 Task: Create a section Feature Fest and in the section, add a milestone Continuous Integration and Continuous Deployment (CI/CD) Implementation in the project ZenithTech.
Action: Mouse moved to (213, 597)
Screenshot: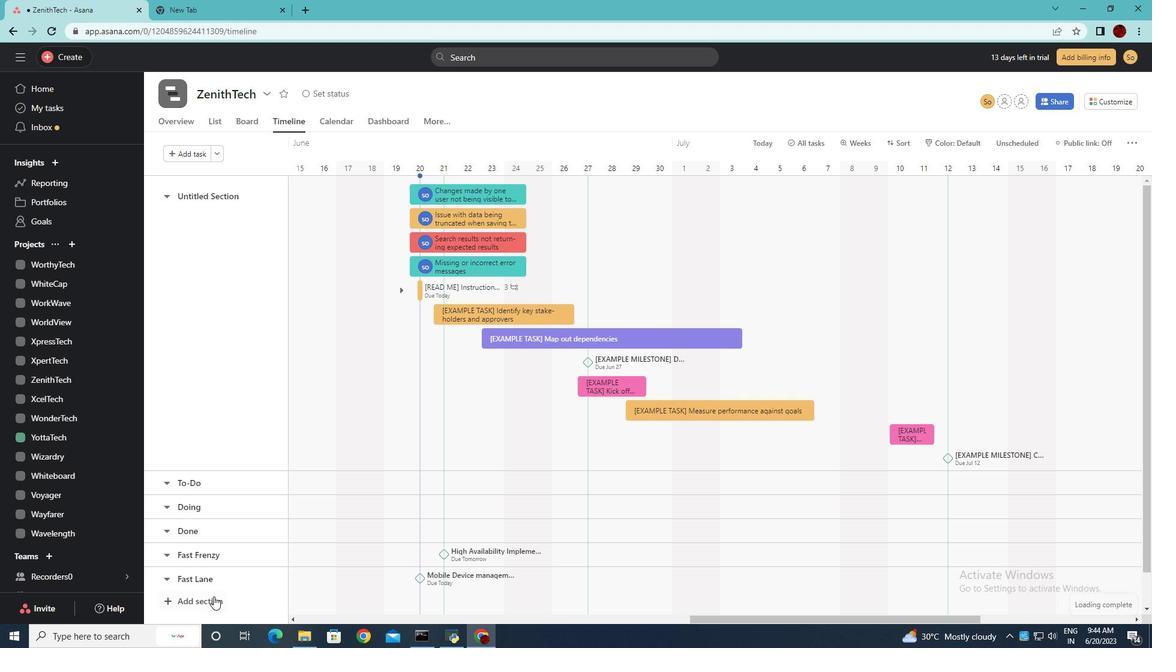 
Action: Mouse pressed left at (213, 597)
Screenshot: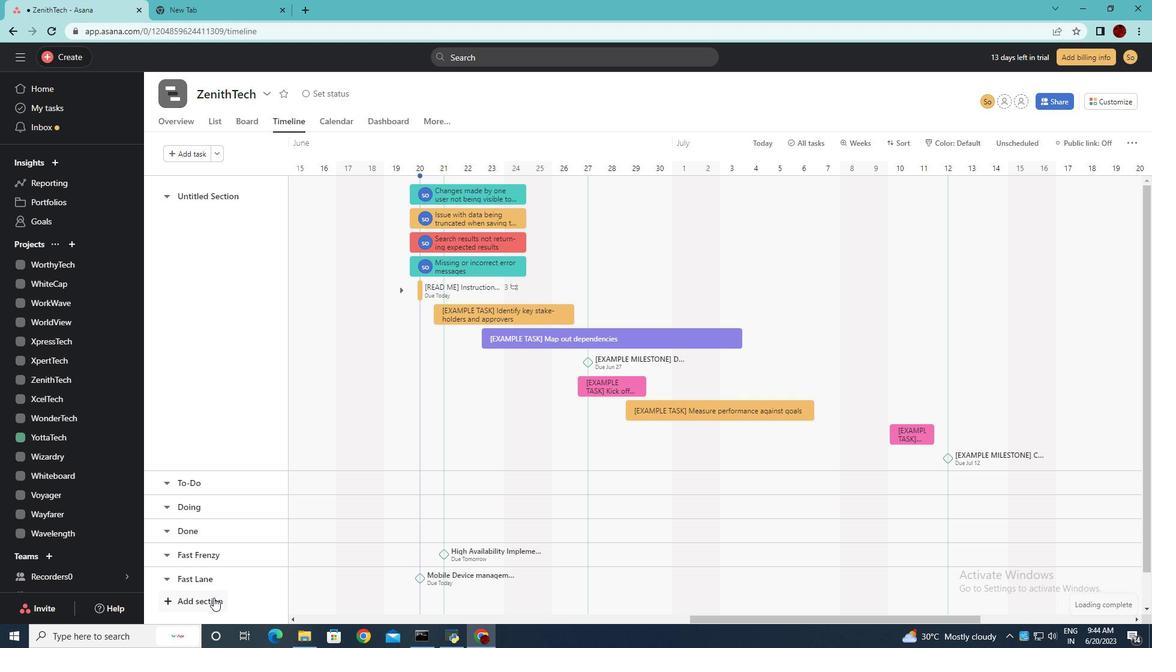 
Action: Key pressed <Key.shift>Feature<Key.space><Key.shift>Fest<Key.enter>
Screenshot: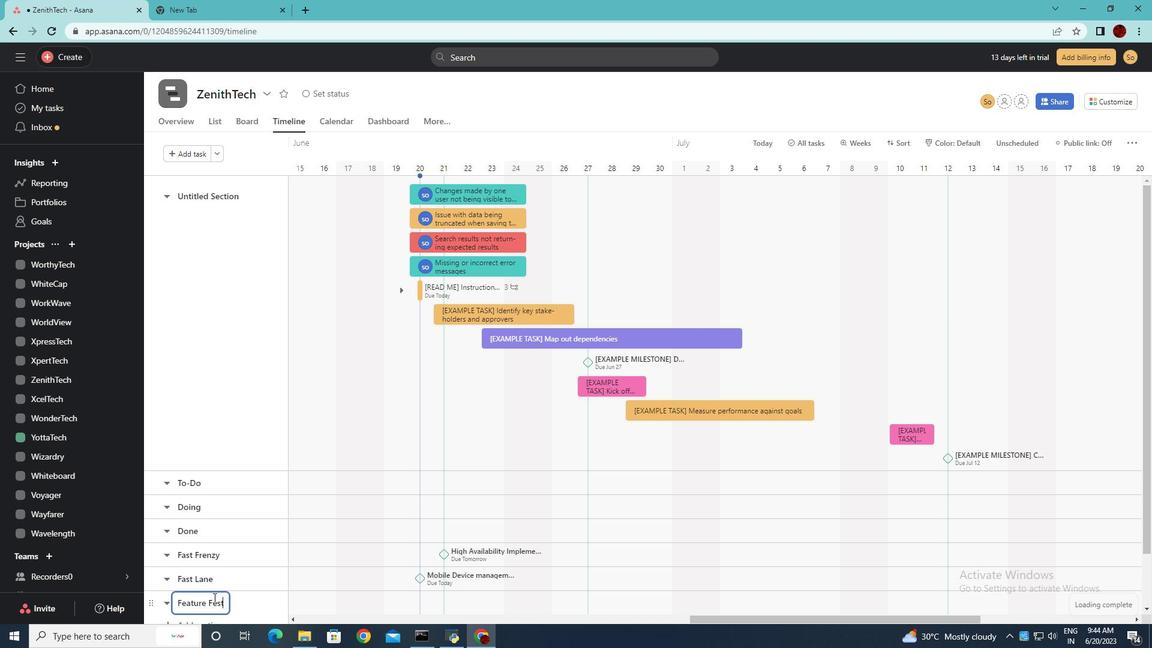 
Action: Mouse moved to (317, 605)
Screenshot: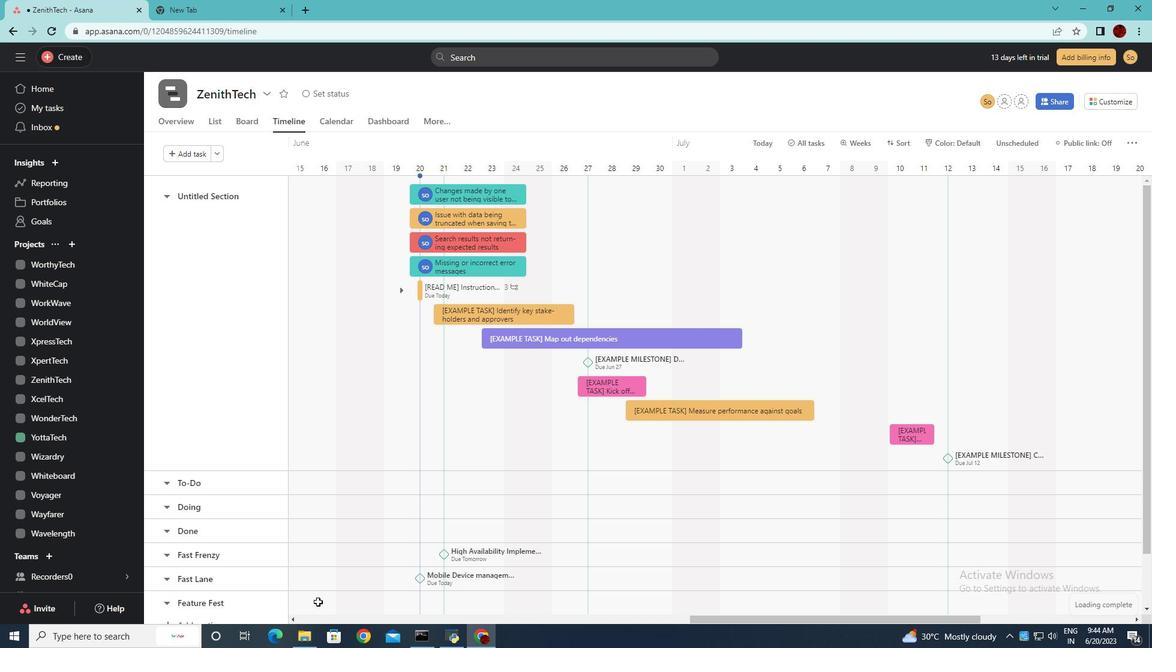 
Action: Mouse pressed left at (317, 605)
Screenshot: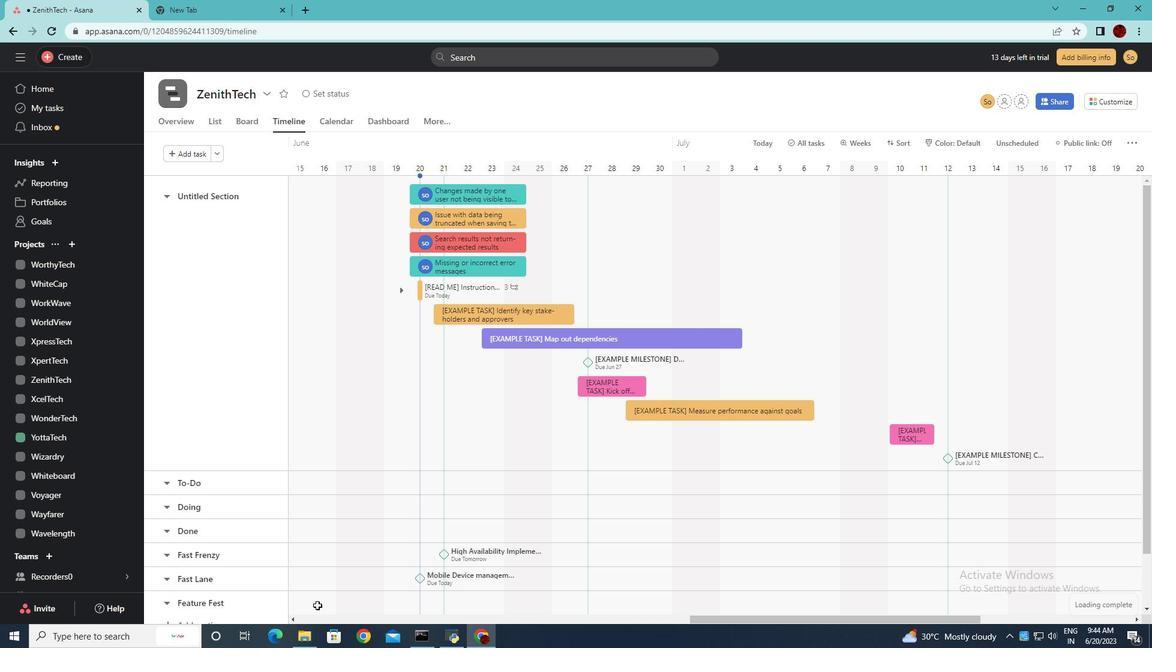 
Action: Key pressed <Key.shift>Continous<Key.space><Key.backspace><Key.backspace><Key.backspace><Key.backspace><Key.backspace>nuous<Key.space>i<Key.backspace><Key.shift><Key.shift><Key.shift>Integration<Key.space>and<Key.space><Key.shift>Continuous<Key.space><Key.shift>Deployment<Key.space><Key.shift><Key.shift><Key.shift><Key.shift><Key.shift><Key.shift><Key.shift><Key.shift><Key.shift><Key.shift><Key.shift><Key.shift><Key.shift><Key.shift><Key.shift><Key.shift><Key.shift><Key.shift><Key.shift><Key.shift><Key.shift><Key.shift><Key.shift><Key.shift><Key.shift><Key.shift><Key.shift><Key.shift><Key.shift><Key.shift><Key.shift><Key.shift><Key.shift><Key.shift><Key.shift><Key.shift><Key.shift><Key.shift><Key.shift><Key.shift><Key.shift><Key.shift><Key.shift><Key.shift><Key.shift><Key.shift><Key.shift><Key.shift>(<Key.shift><Key.shift><Key.shift><Key.shift><Key.shift><Key.shift><Key.shift><Key.shift><Key.shift><Key.shift><Key.shift><Key.shift>CI/<Key.shift>CD<Key.shift><Key.shift><Key.shift><Key.shift><Key.shift><Key.shift><Key.shift><Key.shift><Key.shift><Key.shift><Key.shift><Key.shift><Key.shift><Key.shift><Key.shift><Key.shift><Key.shift><Key.shift><Key.shift><Key.shift><Key.shift><Key.shift><Key.shift>)<Key.space><Key.shift><Key.shift><Key.shift><Key.shift><Key.shift><Key.shift><Key.shift><Key.shift><Key.shift><Key.shift><Key.shift><Key.shift>Implementation
Screenshot: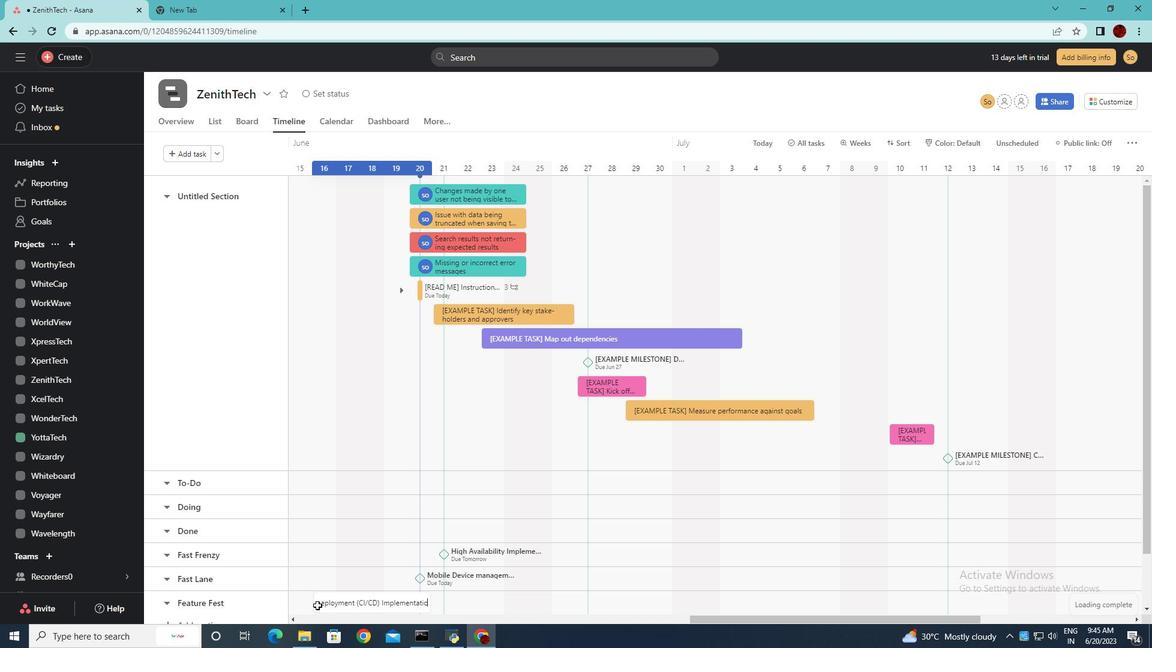 
Action: Mouse moved to (429, 602)
Screenshot: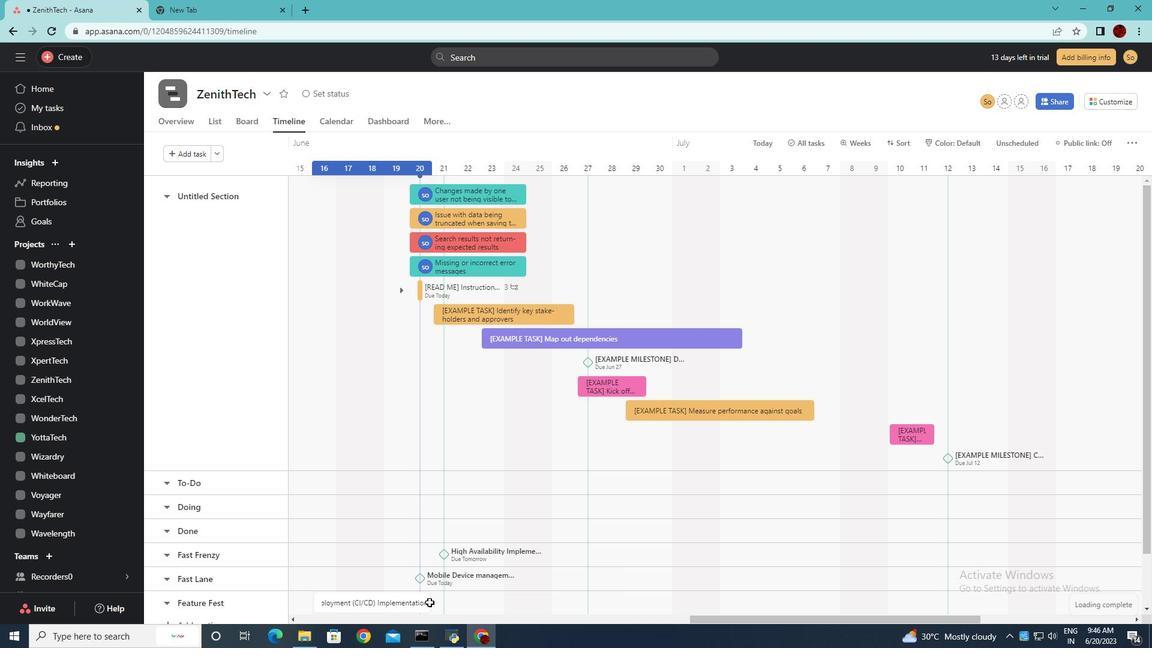 
Action: Mouse pressed right at (429, 602)
Screenshot: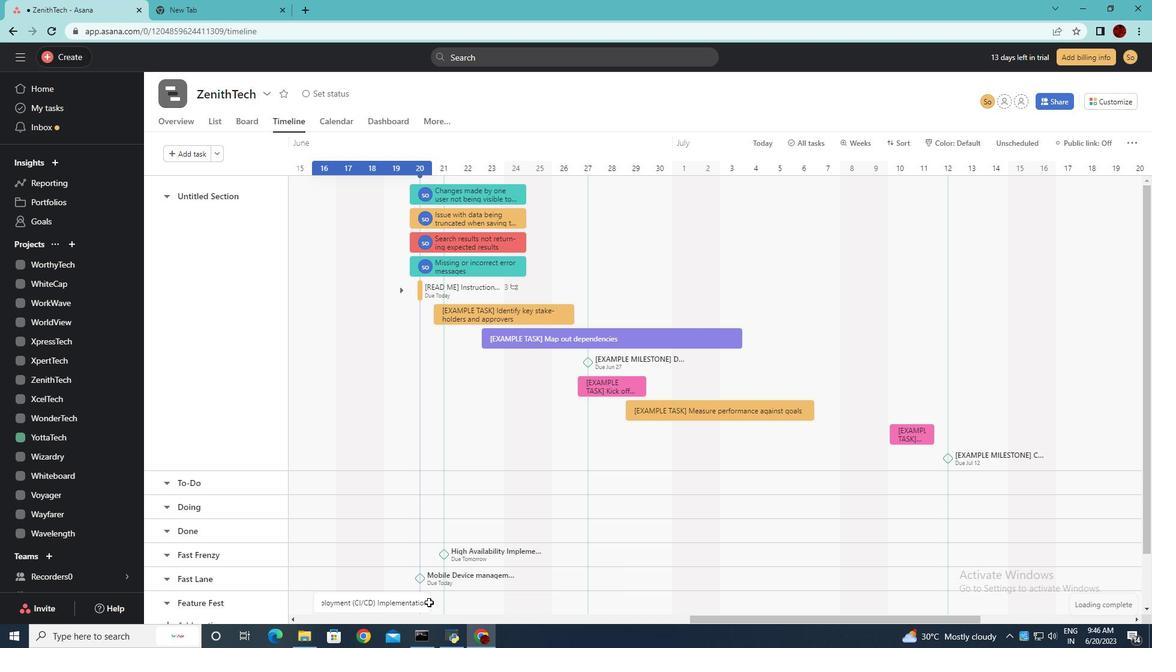 
Action: Mouse moved to (465, 542)
Screenshot: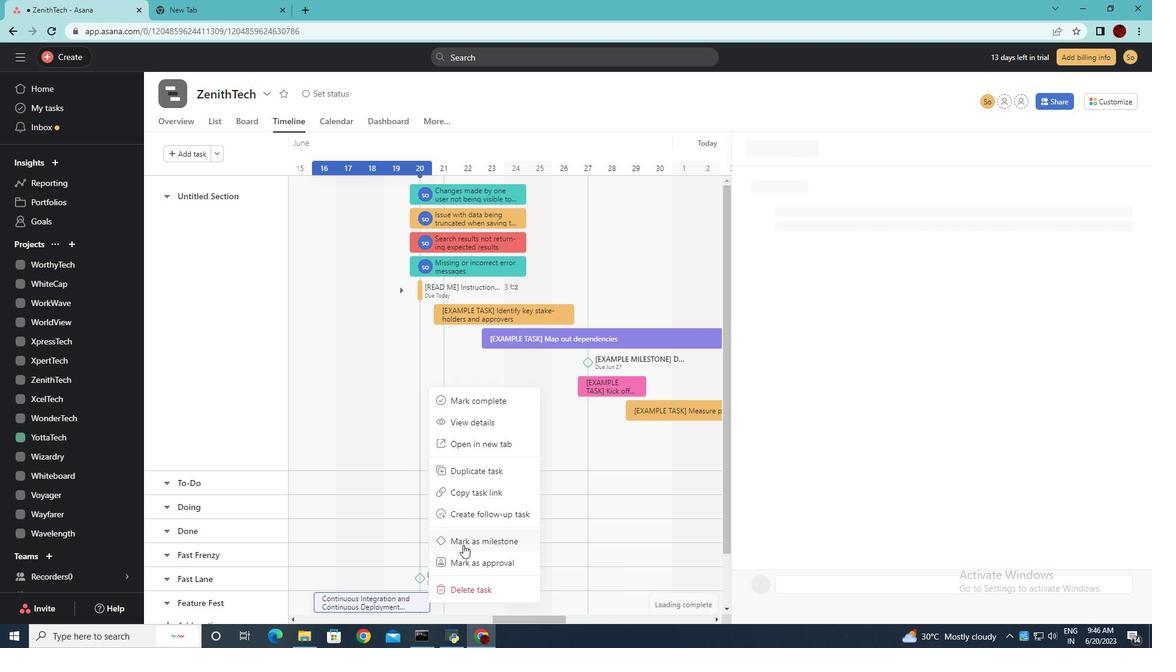 
Action: Mouse pressed left at (465, 542)
Screenshot: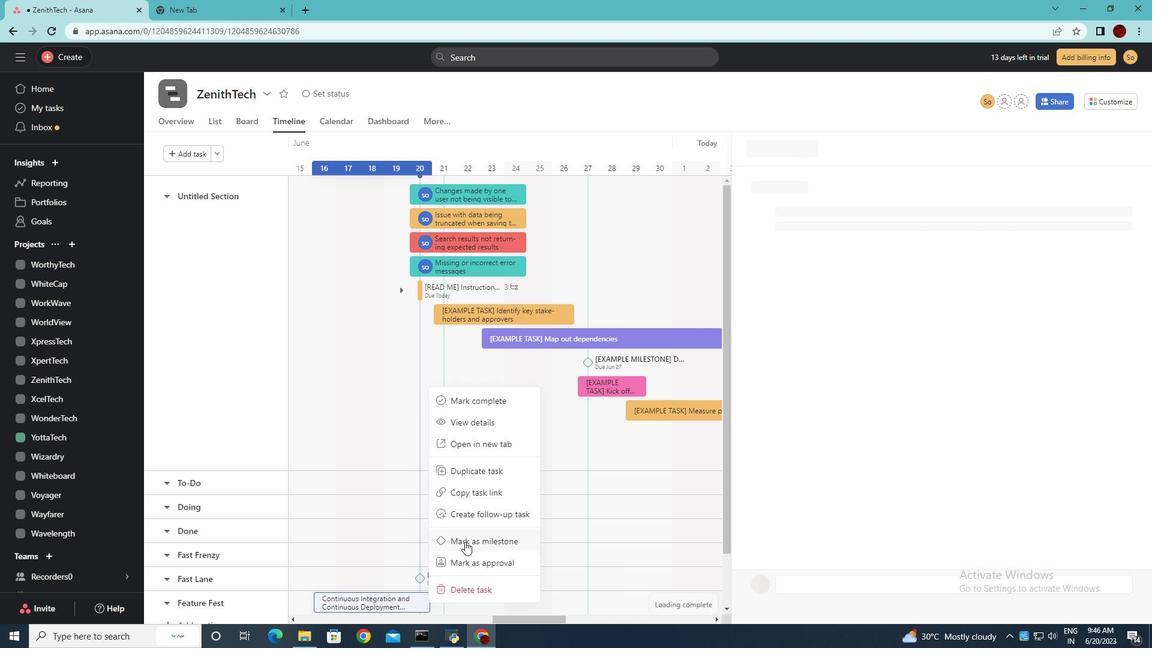 
